 Task: Enable the option "Data alignment" for TS muxer.
Action: Mouse moved to (101, 13)
Screenshot: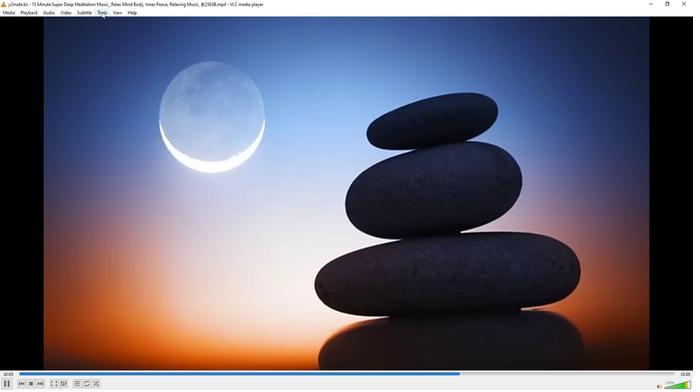
Action: Mouse pressed left at (101, 13)
Screenshot: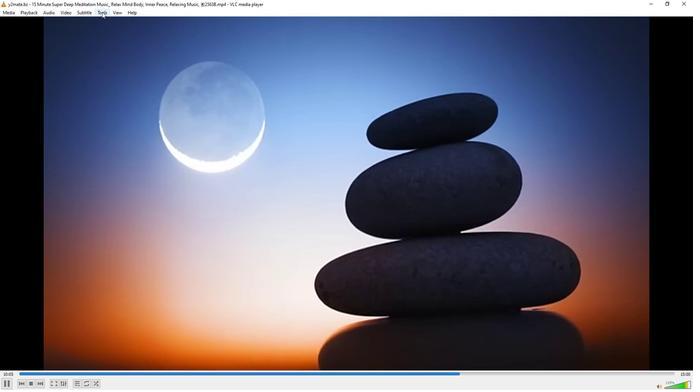 
Action: Mouse moved to (108, 99)
Screenshot: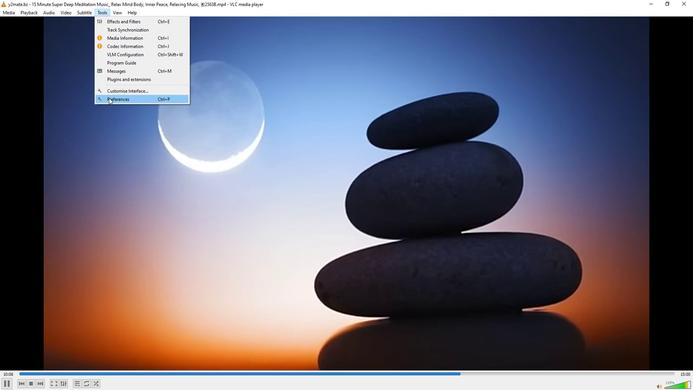 
Action: Mouse pressed left at (108, 99)
Screenshot: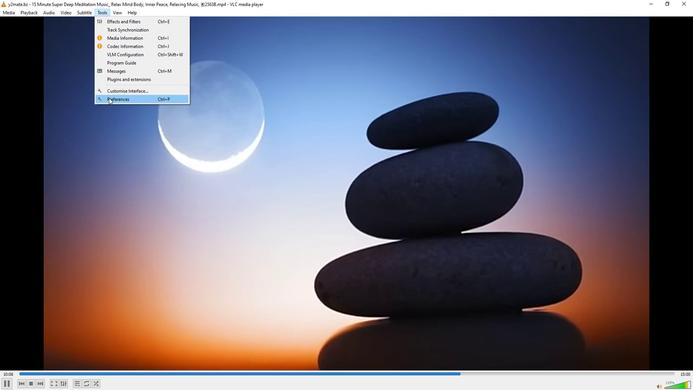 
Action: Mouse moved to (229, 317)
Screenshot: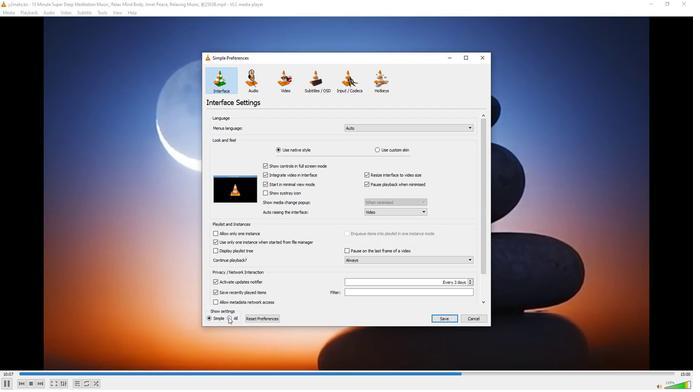 
Action: Mouse pressed left at (229, 317)
Screenshot: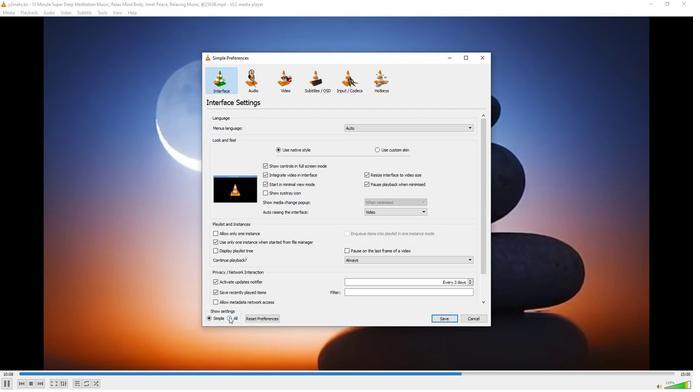 
Action: Mouse moved to (228, 294)
Screenshot: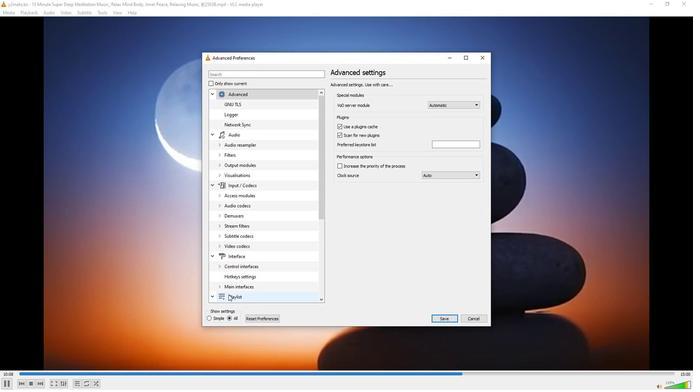 
Action: Mouse scrolled (228, 294) with delta (0, 0)
Screenshot: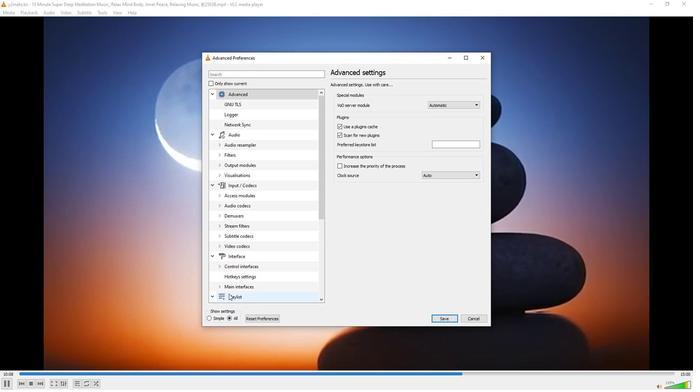 
Action: Mouse moved to (228, 293)
Screenshot: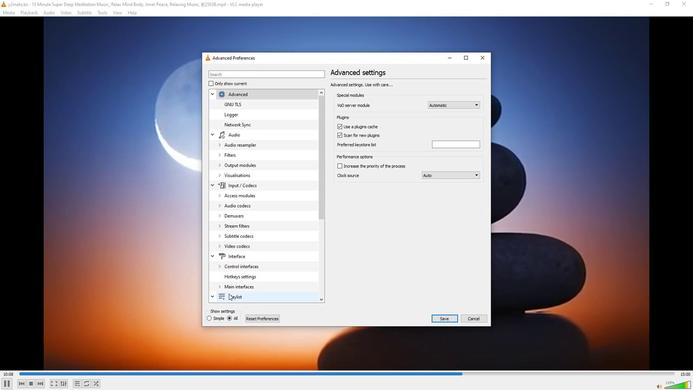 
Action: Mouse scrolled (228, 293) with delta (0, 0)
Screenshot: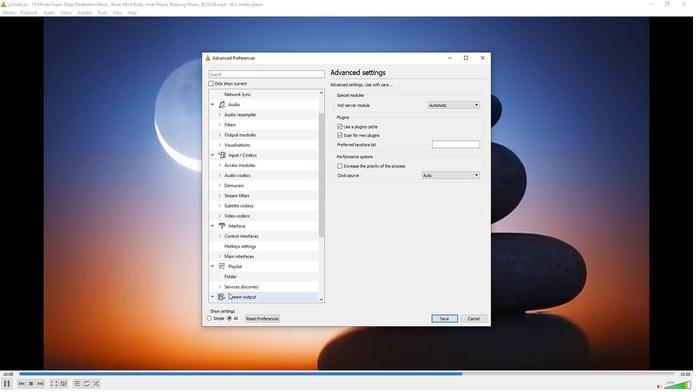 
Action: Mouse moved to (220, 287)
Screenshot: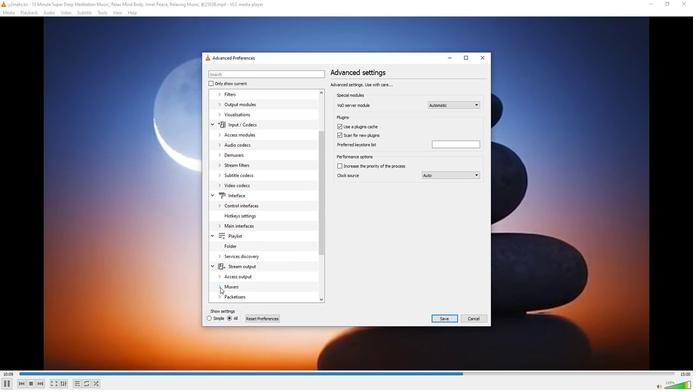 
Action: Mouse pressed left at (220, 287)
Screenshot: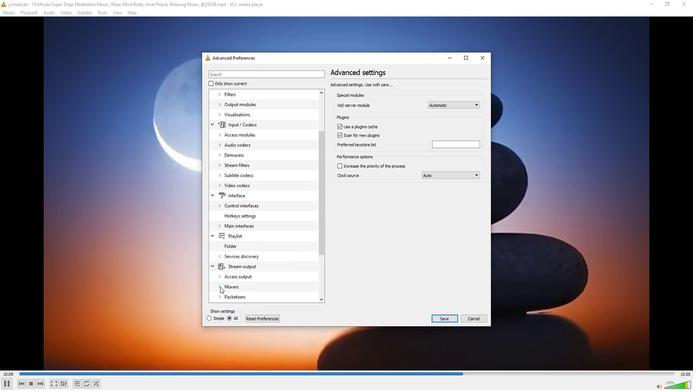 
Action: Mouse scrolled (220, 287) with delta (0, 0)
Screenshot: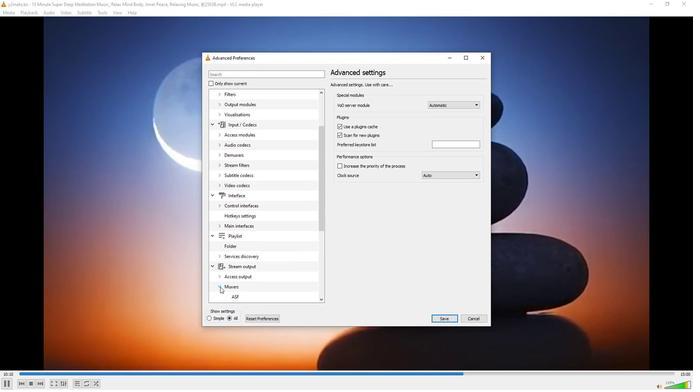 
Action: Mouse moved to (237, 291)
Screenshot: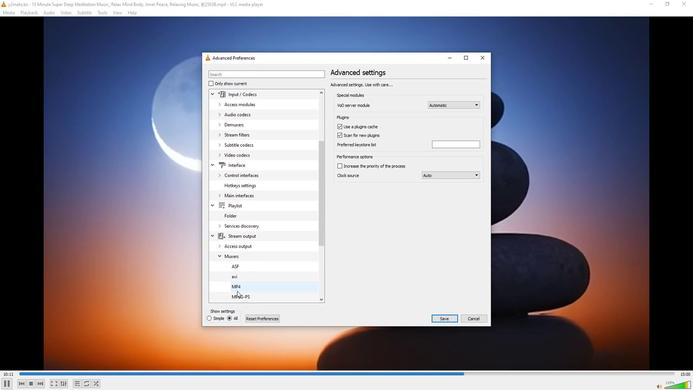 
Action: Mouse scrolled (237, 291) with delta (0, 0)
Screenshot: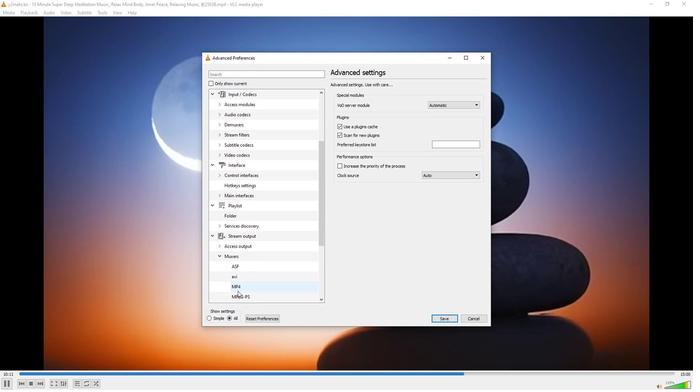 
Action: Mouse moved to (255, 275)
Screenshot: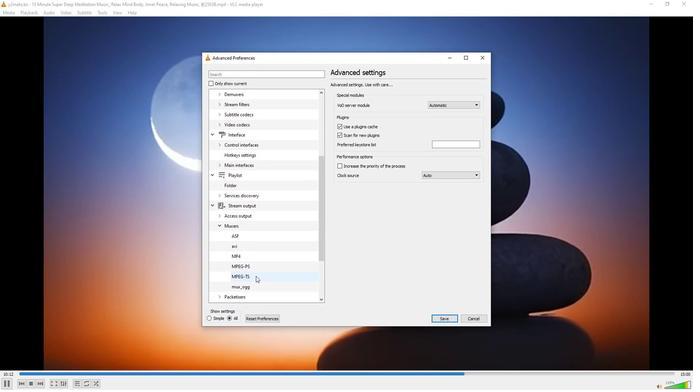 
Action: Mouse pressed left at (255, 275)
Screenshot: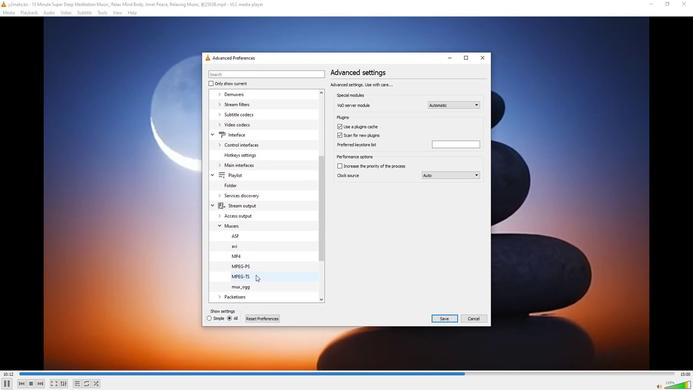 
Action: Mouse moved to (335, 200)
Screenshot: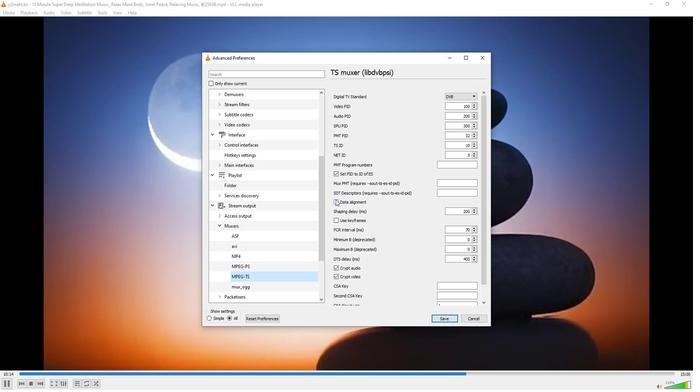 
Action: Mouse pressed left at (335, 200)
Screenshot: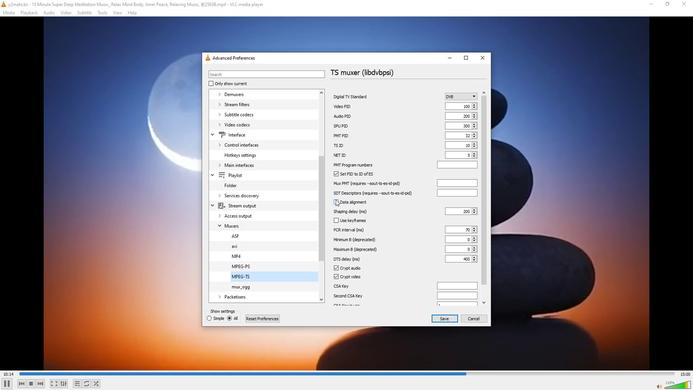 
Action: Mouse moved to (319, 276)
Screenshot: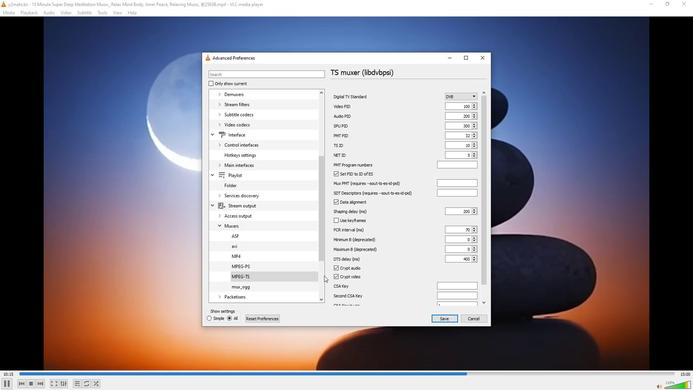 
